 Task: Set the Low-priority code for DVB-T reception parameters to Automatic.
Action: Mouse moved to (121, 16)
Screenshot: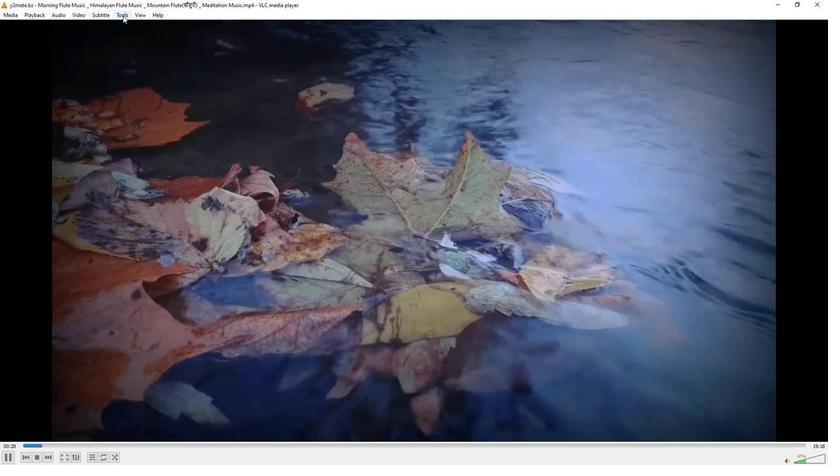 
Action: Mouse pressed left at (121, 16)
Screenshot: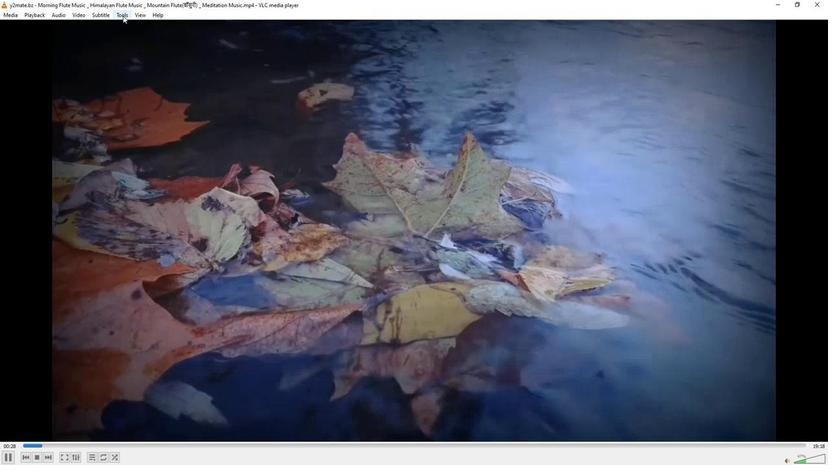 
Action: Mouse moved to (147, 119)
Screenshot: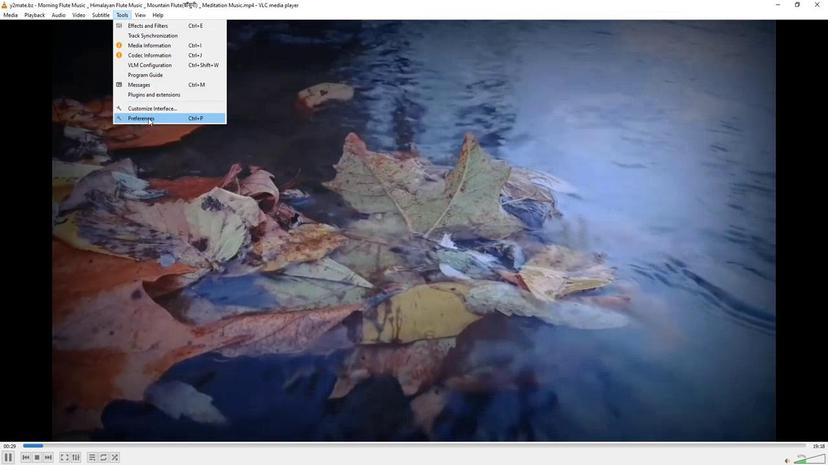 
Action: Mouse pressed left at (147, 119)
Screenshot: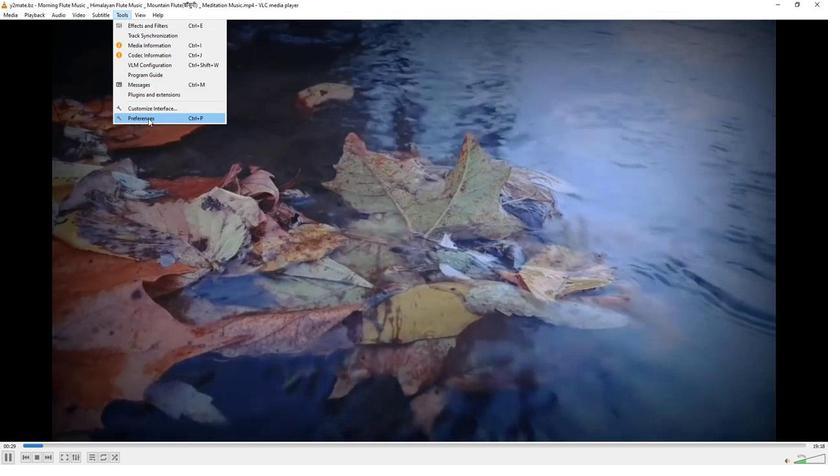 
Action: Mouse moved to (271, 381)
Screenshot: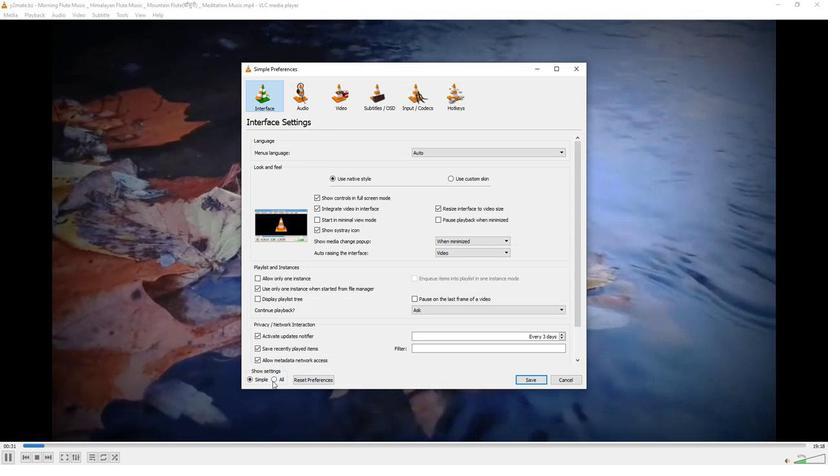 
Action: Mouse pressed left at (271, 381)
Screenshot: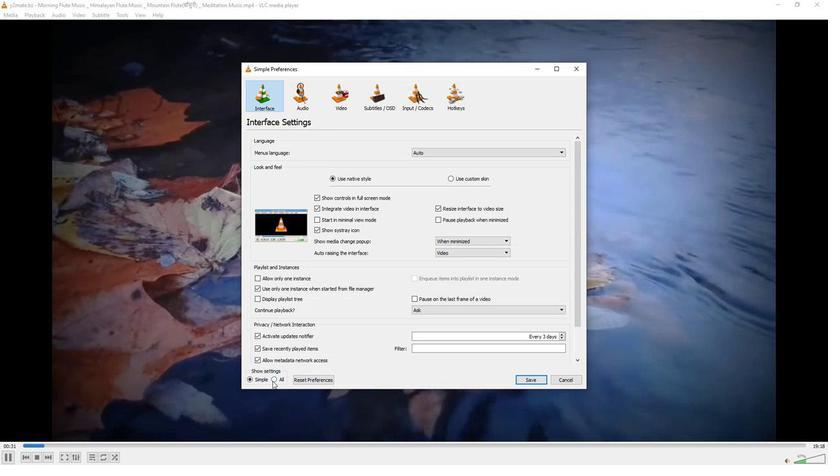 
Action: Mouse moved to (258, 233)
Screenshot: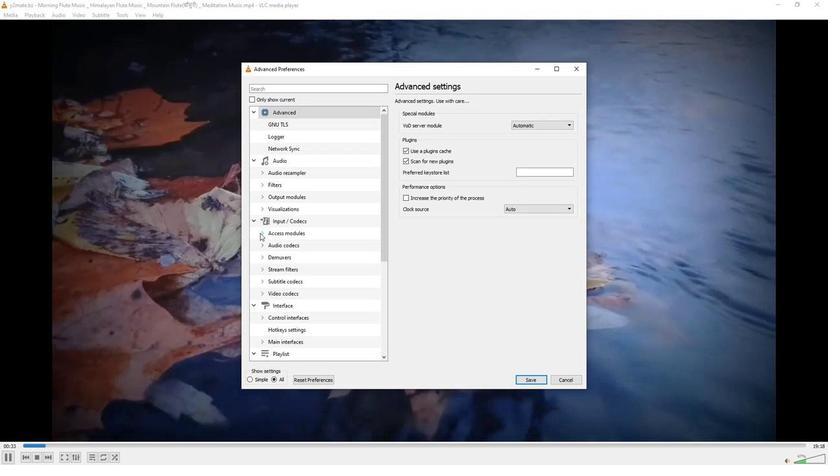 
Action: Mouse pressed left at (258, 233)
Screenshot: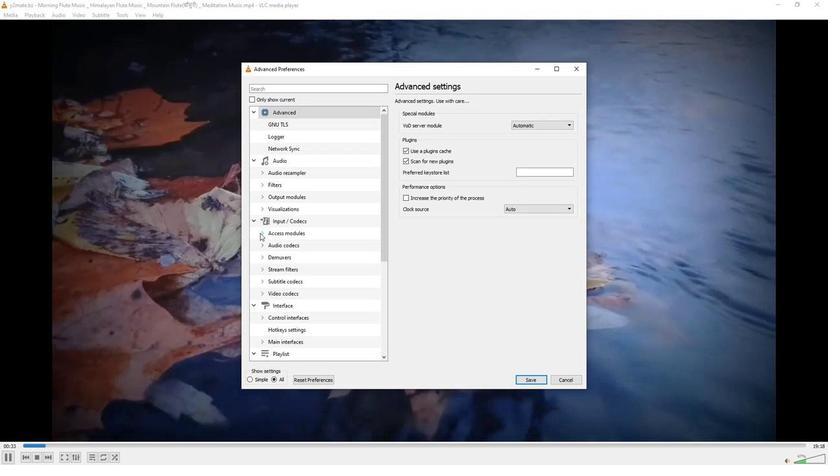 
Action: Mouse moved to (277, 306)
Screenshot: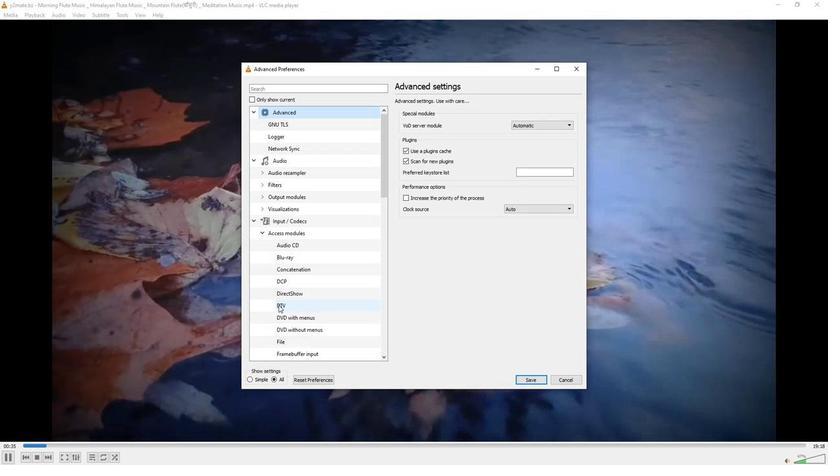 
Action: Mouse pressed left at (277, 306)
Screenshot: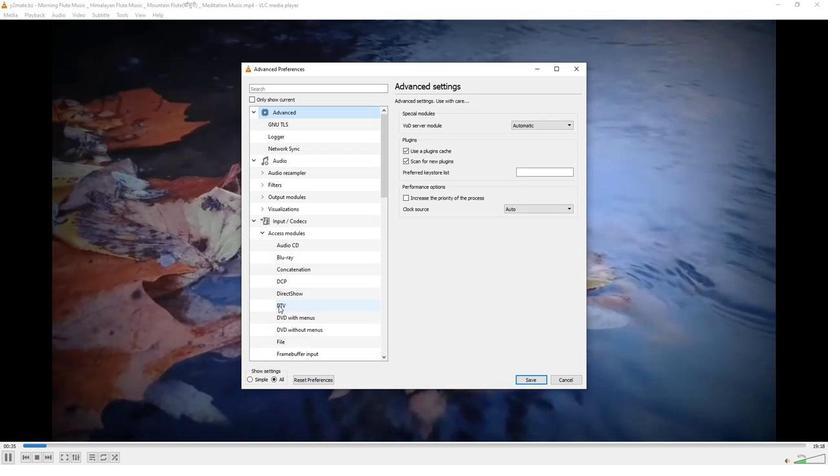 
Action: Mouse moved to (542, 231)
Screenshot: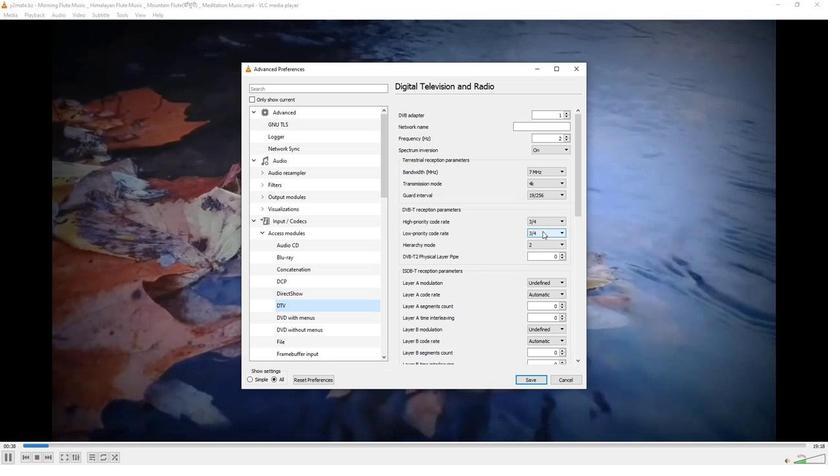 
Action: Mouse pressed left at (542, 231)
Screenshot: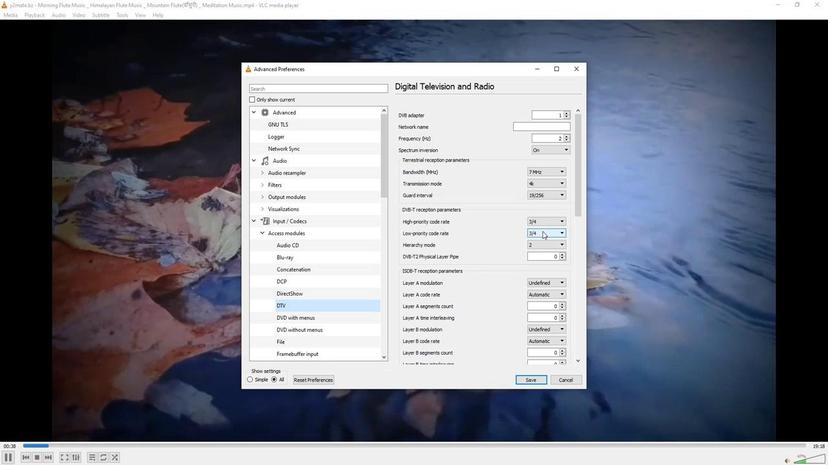 
Action: Mouse moved to (541, 241)
Screenshot: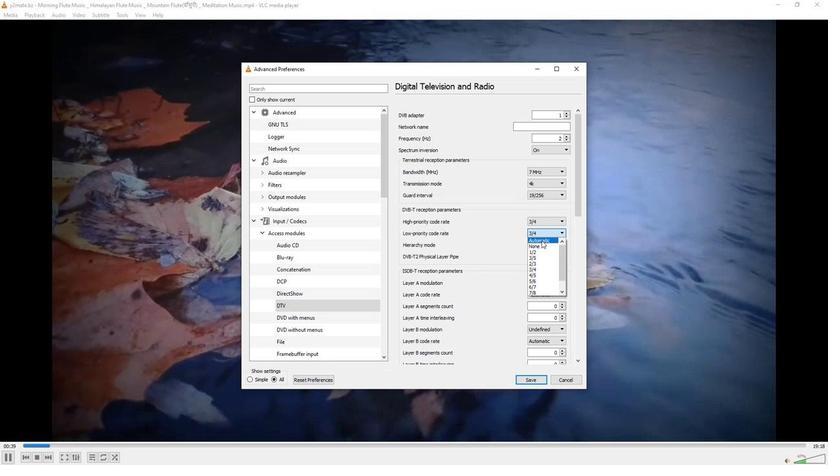 
Action: Mouse pressed left at (541, 241)
Screenshot: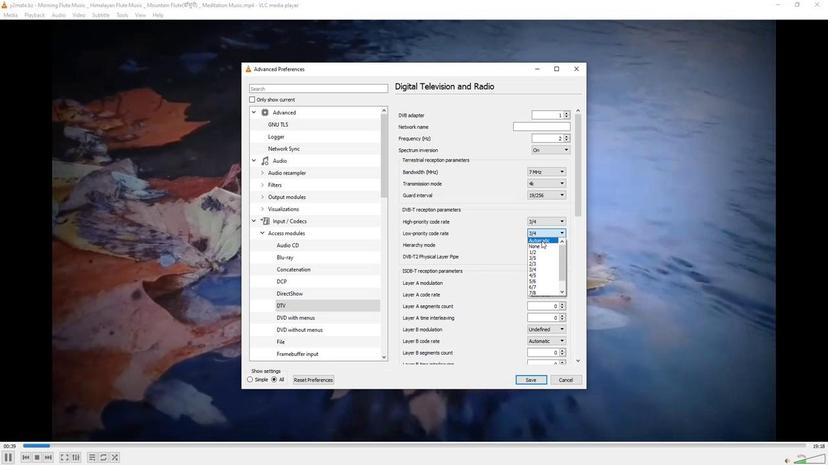 
Action: Mouse moved to (483, 241)
Screenshot: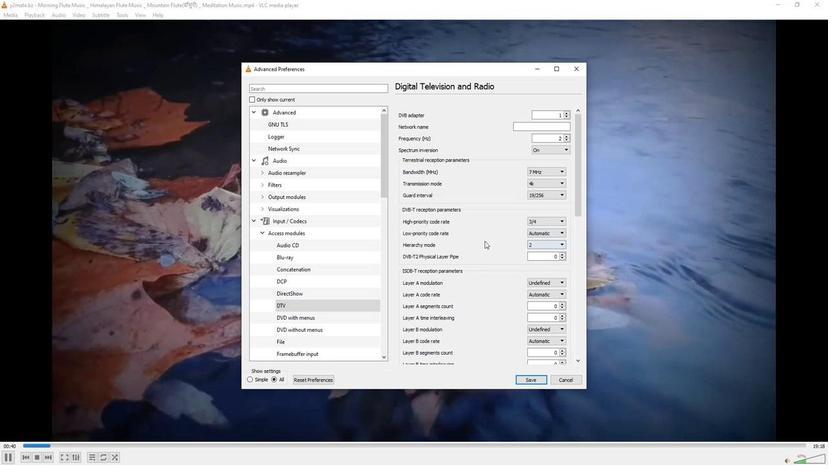 
